 Task: Add a column "Assignee".
Action: Mouse moved to (23, 319)
Screenshot: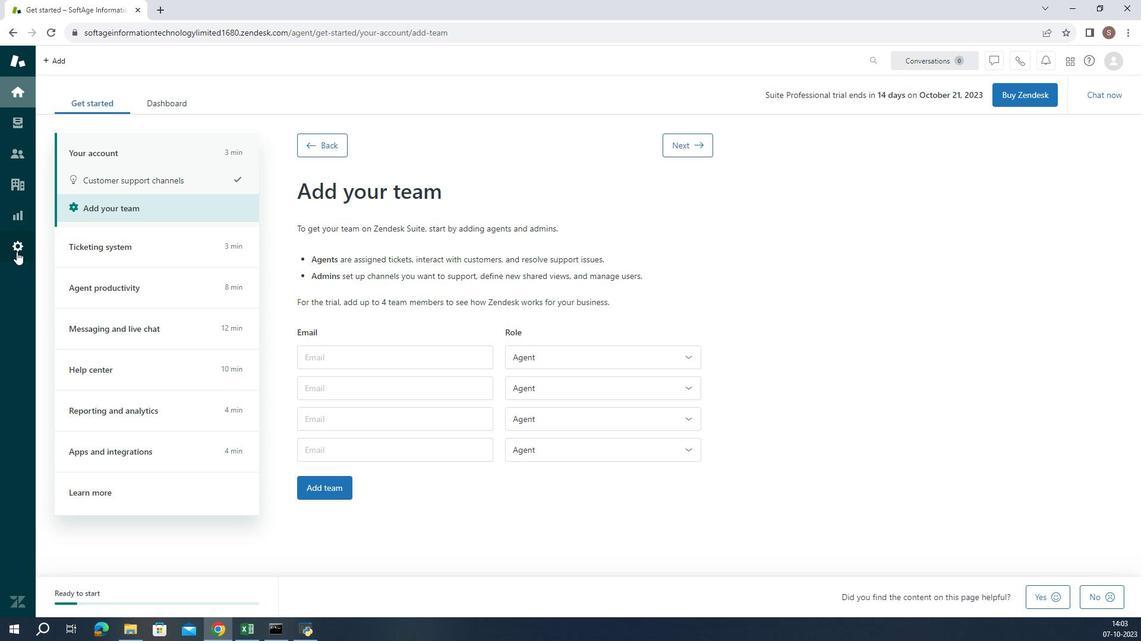 
Action: Mouse pressed left at (23, 319)
Screenshot: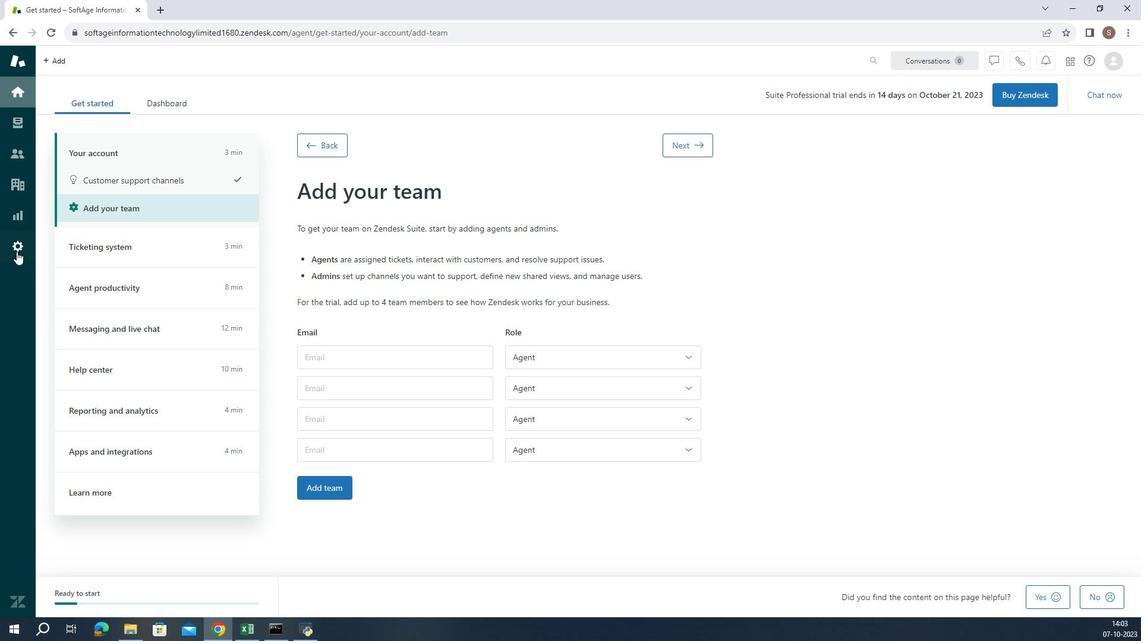
Action: Mouse moved to (392, 517)
Screenshot: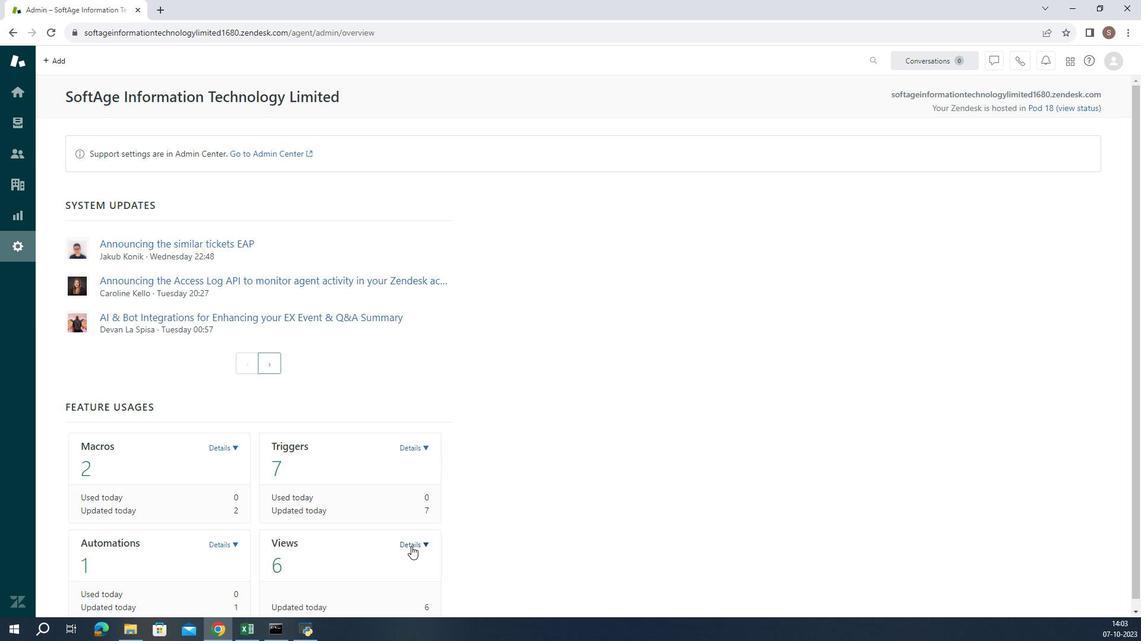 
Action: Mouse pressed left at (392, 517)
Screenshot: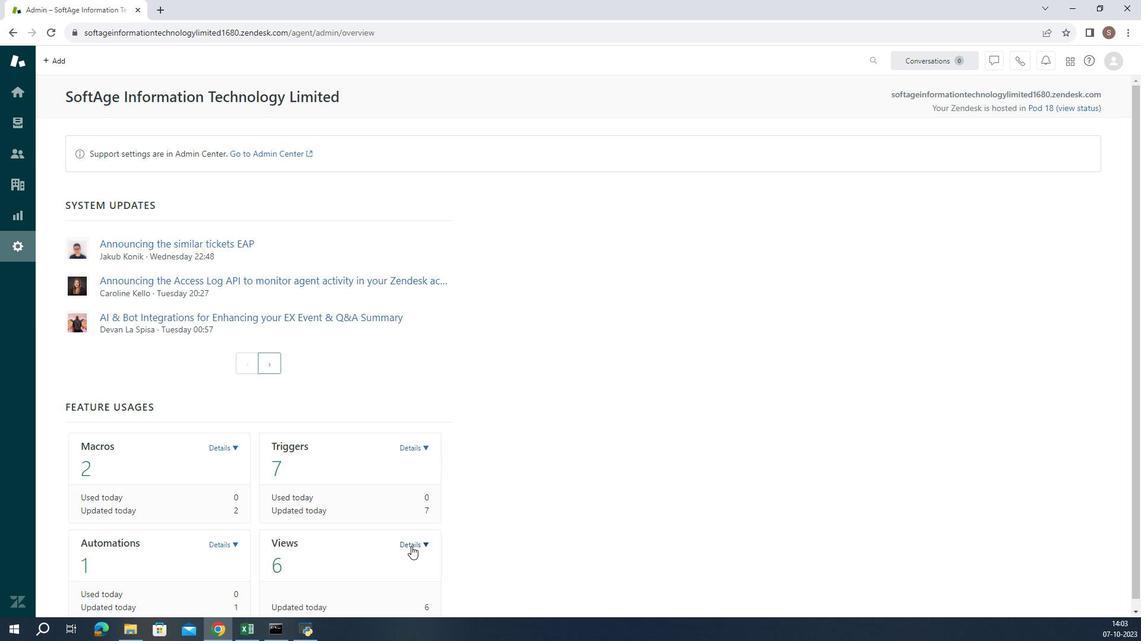 
Action: Mouse moved to (342, 556)
Screenshot: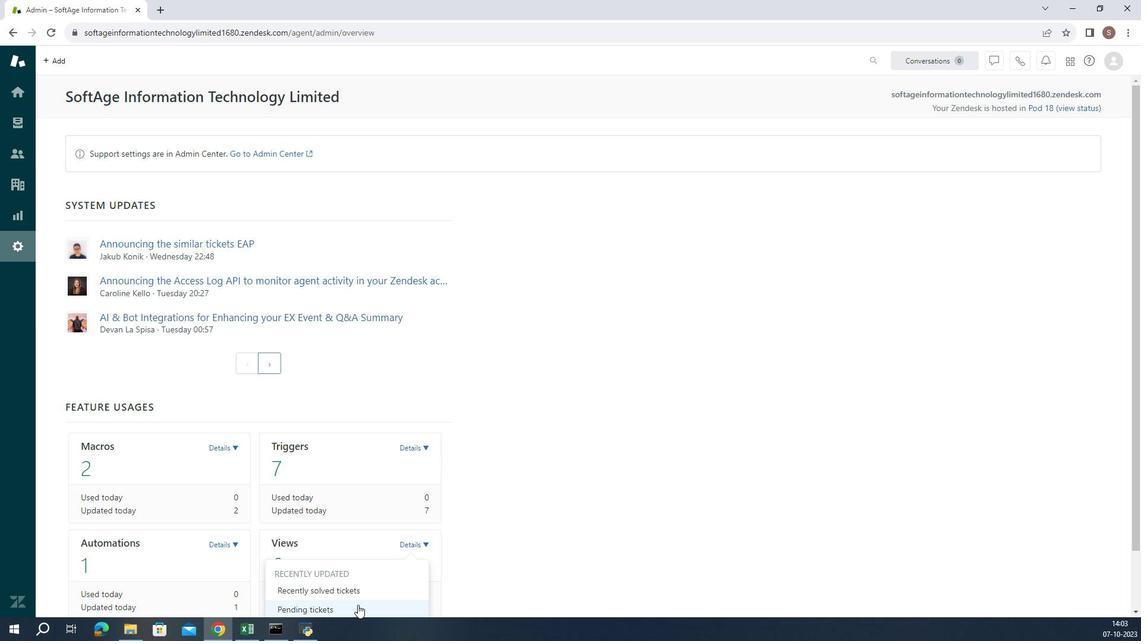 
Action: Mouse pressed left at (342, 556)
Screenshot: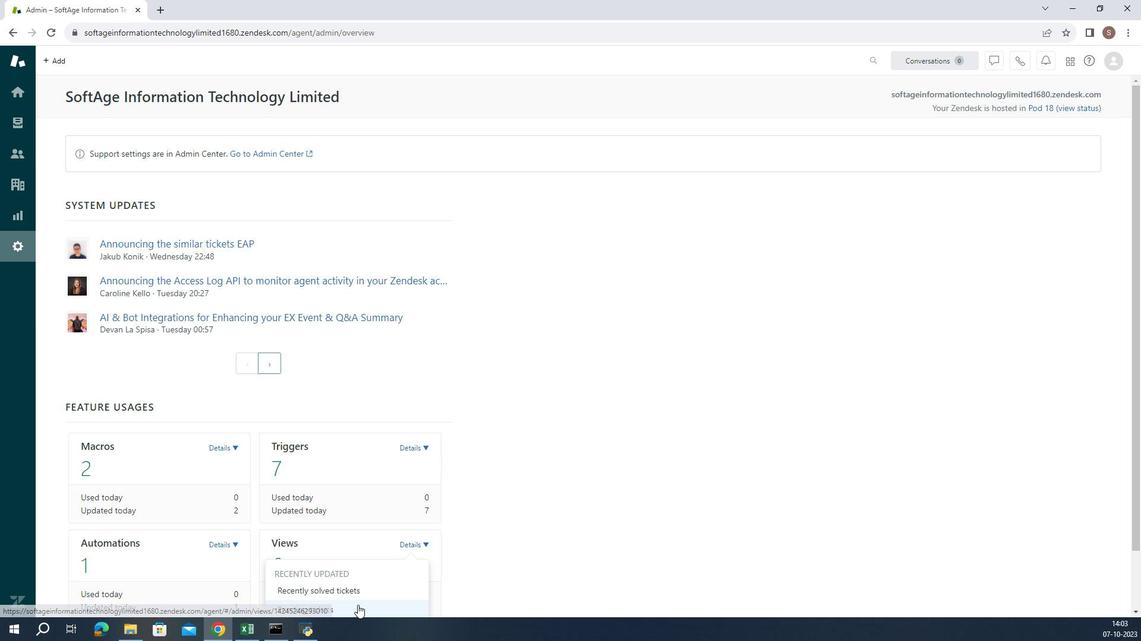 
Action: Mouse moved to (231, 395)
Screenshot: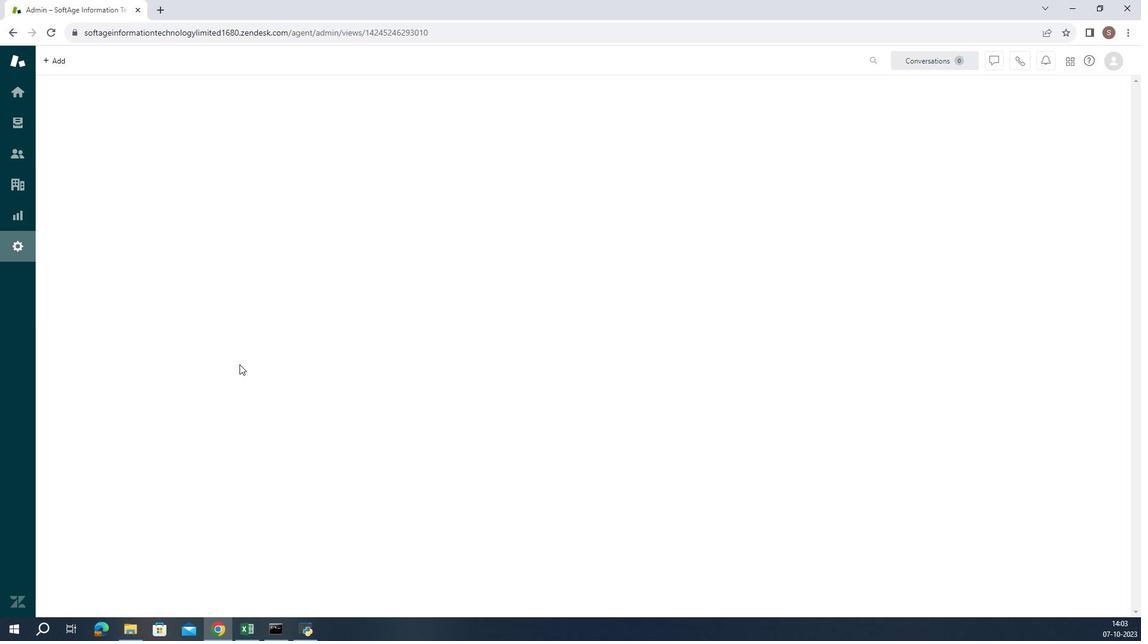 
Action: Mouse scrolled (231, 395) with delta (0, 0)
Screenshot: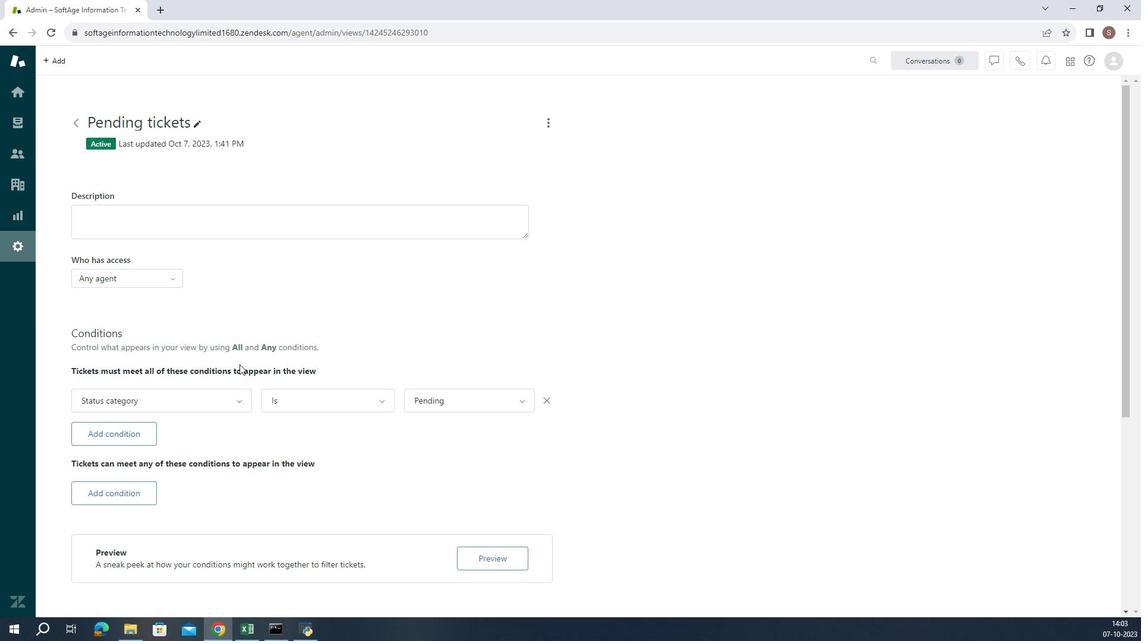 
Action: Mouse scrolled (231, 395) with delta (0, 0)
Screenshot: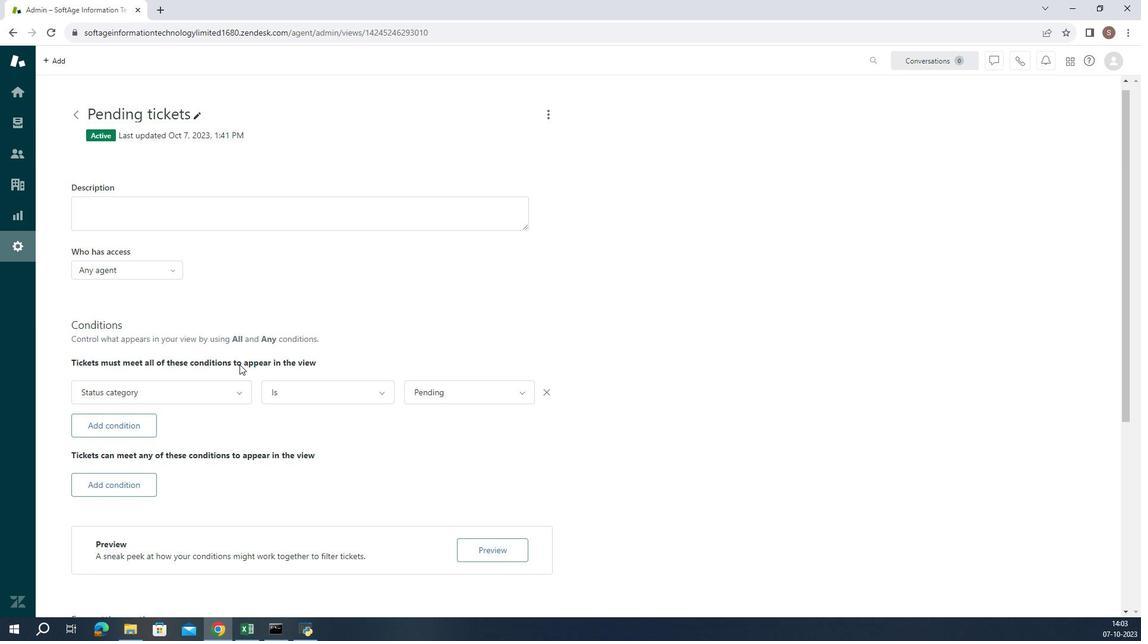 
Action: Mouse scrolled (231, 395) with delta (0, 0)
Screenshot: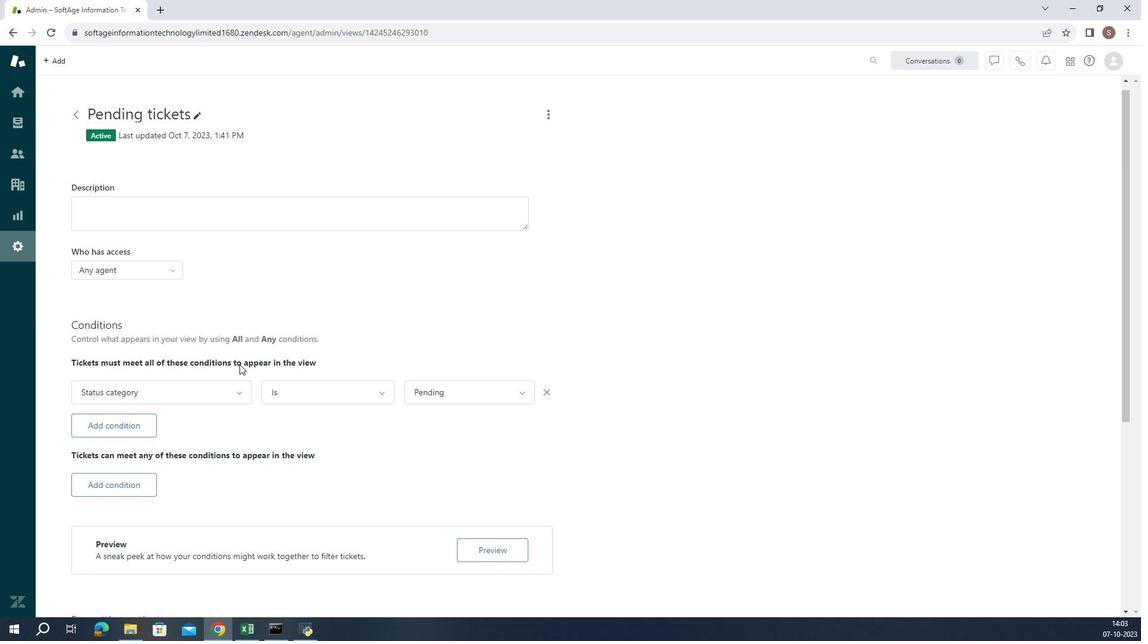 
Action: Mouse scrolled (231, 395) with delta (0, 0)
Screenshot: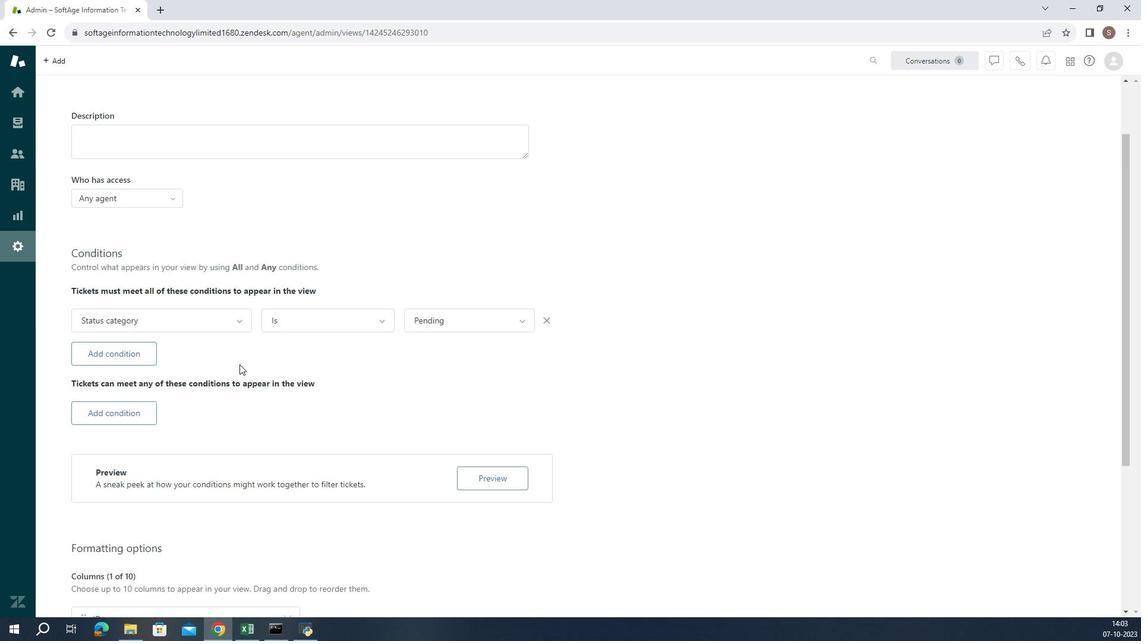 
Action: Mouse moved to (127, 481)
Screenshot: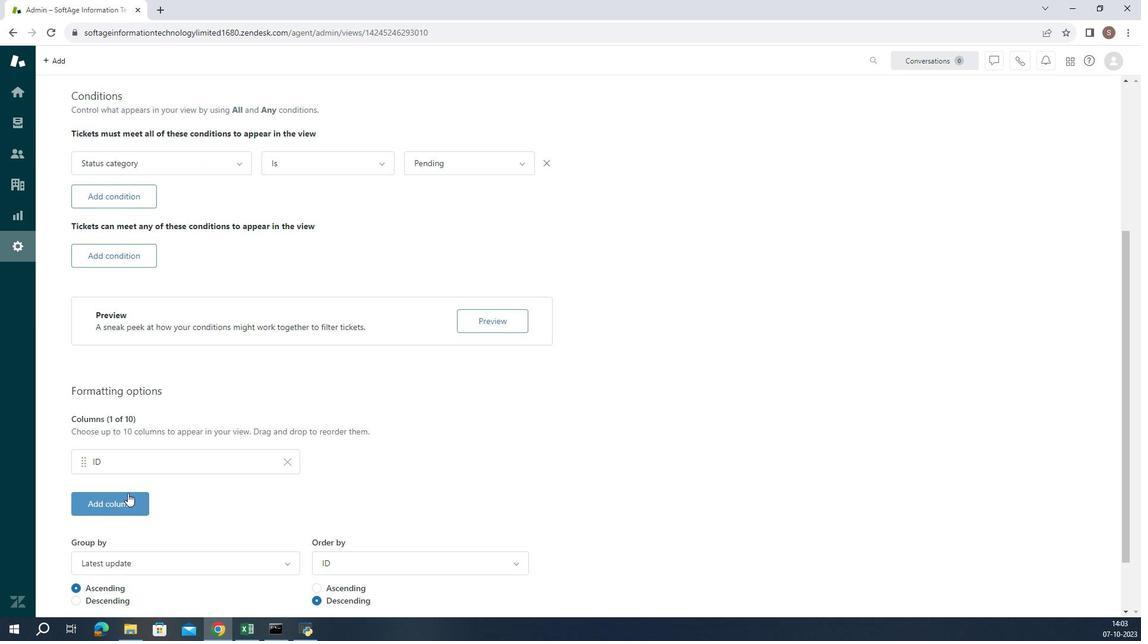 
Action: Mouse pressed left at (127, 481)
Screenshot: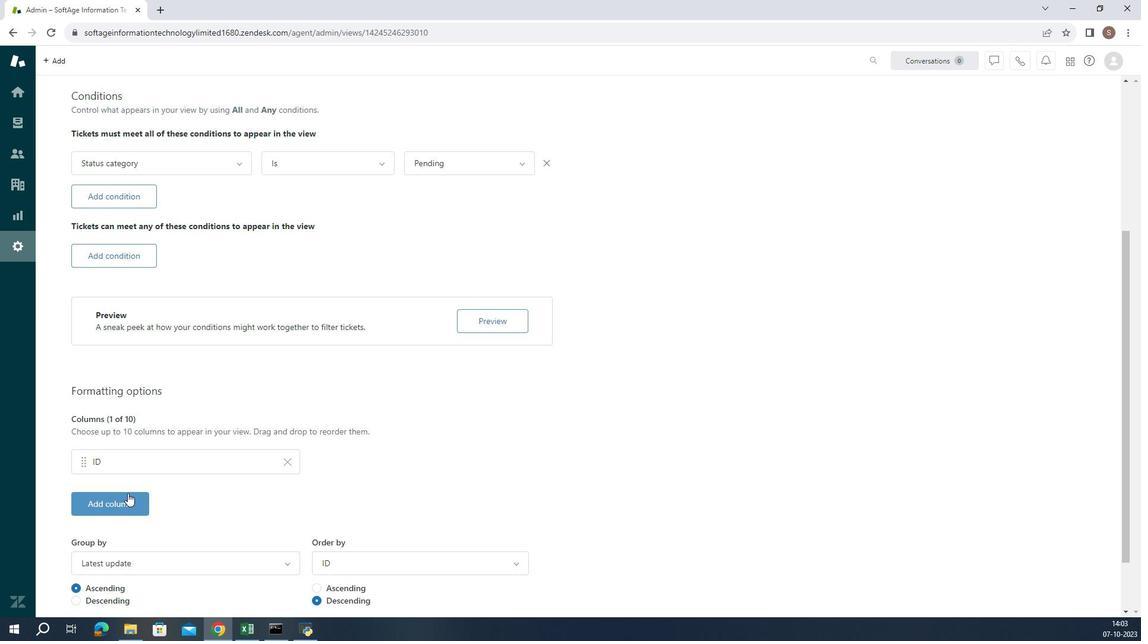 
Action: Mouse moved to (172, 407)
Screenshot: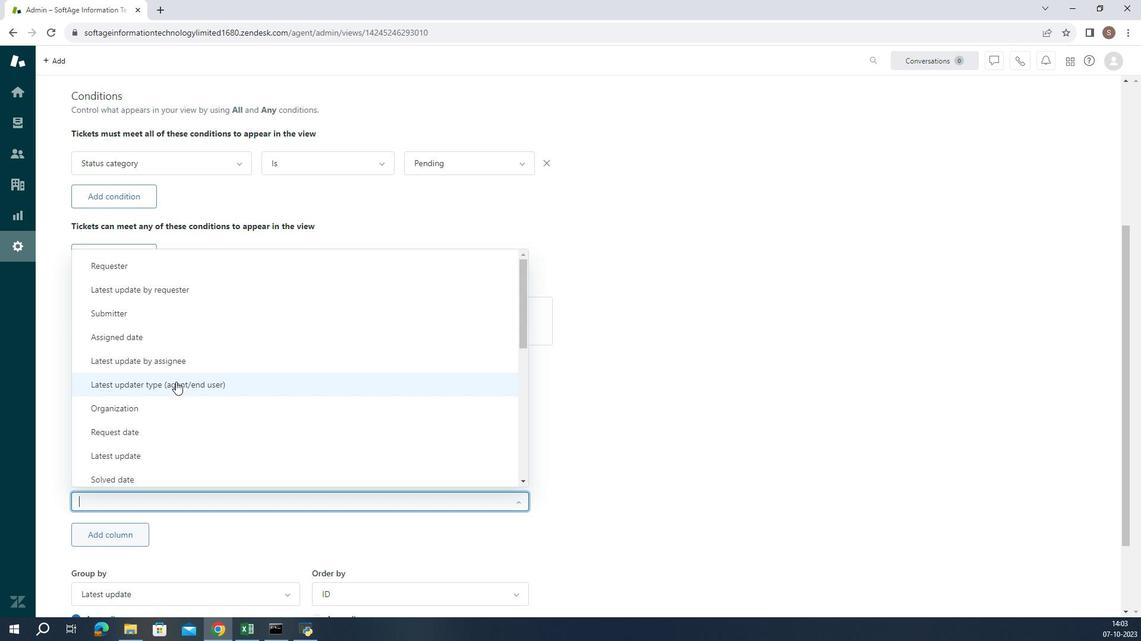 
Action: Mouse scrolled (172, 406) with delta (0, 0)
Screenshot: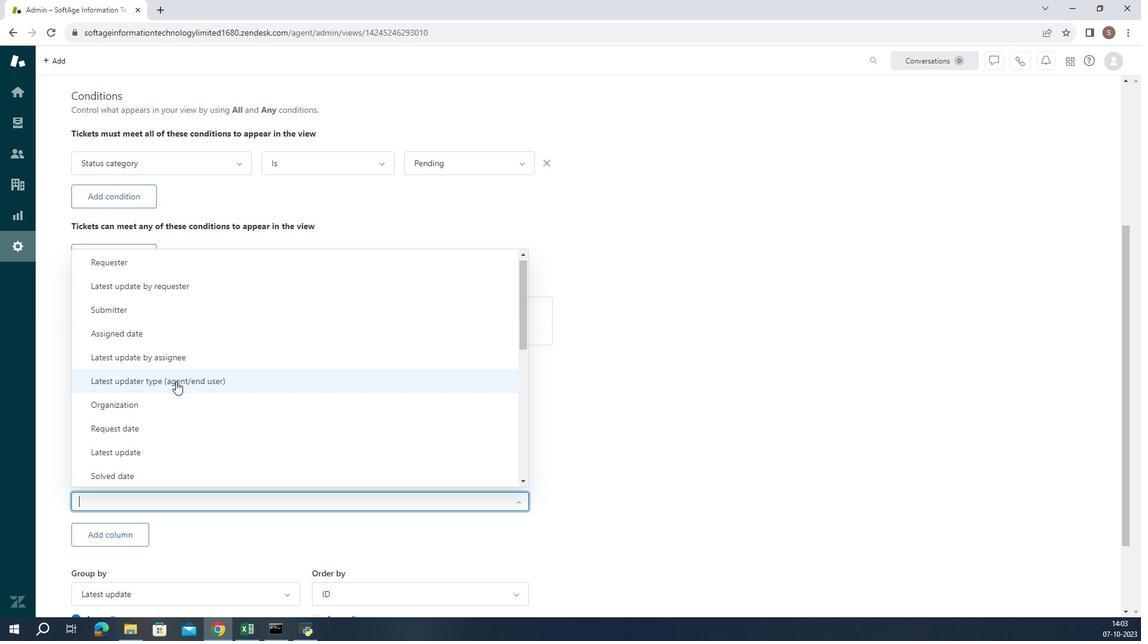 
Action: Mouse scrolled (172, 406) with delta (0, 0)
Screenshot: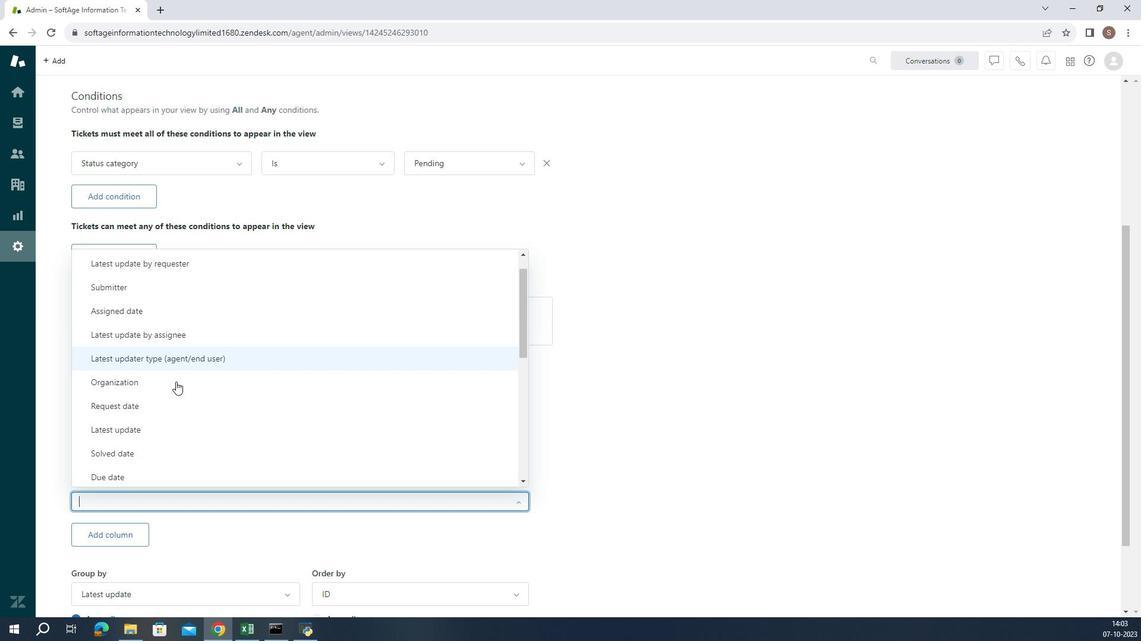 
Action: Mouse scrolled (172, 406) with delta (0, 0)
Screenshot: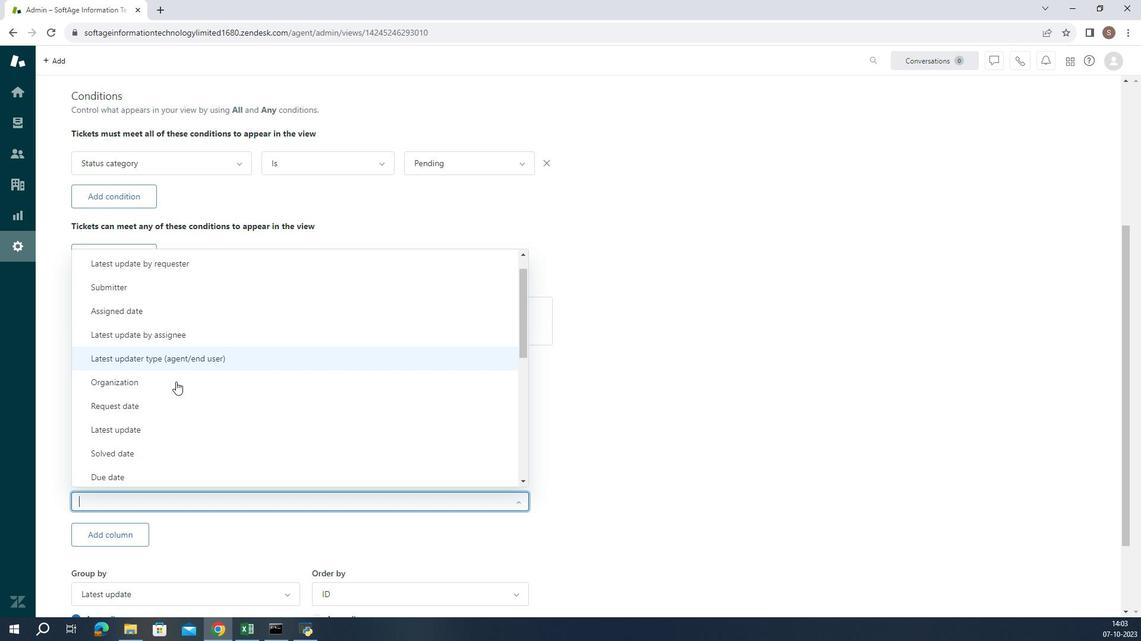 
Action: Mouse scrolled (172, 406) with delta (0, 0)
Screenshot: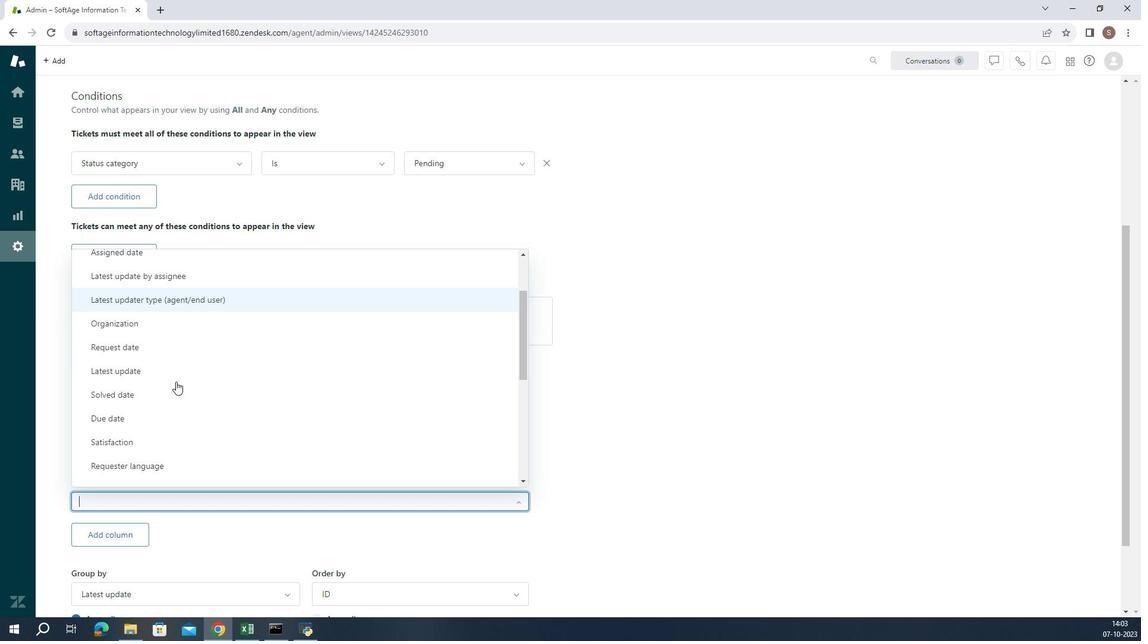 
Action: Mouse moved to (164, 441)
Screenshot: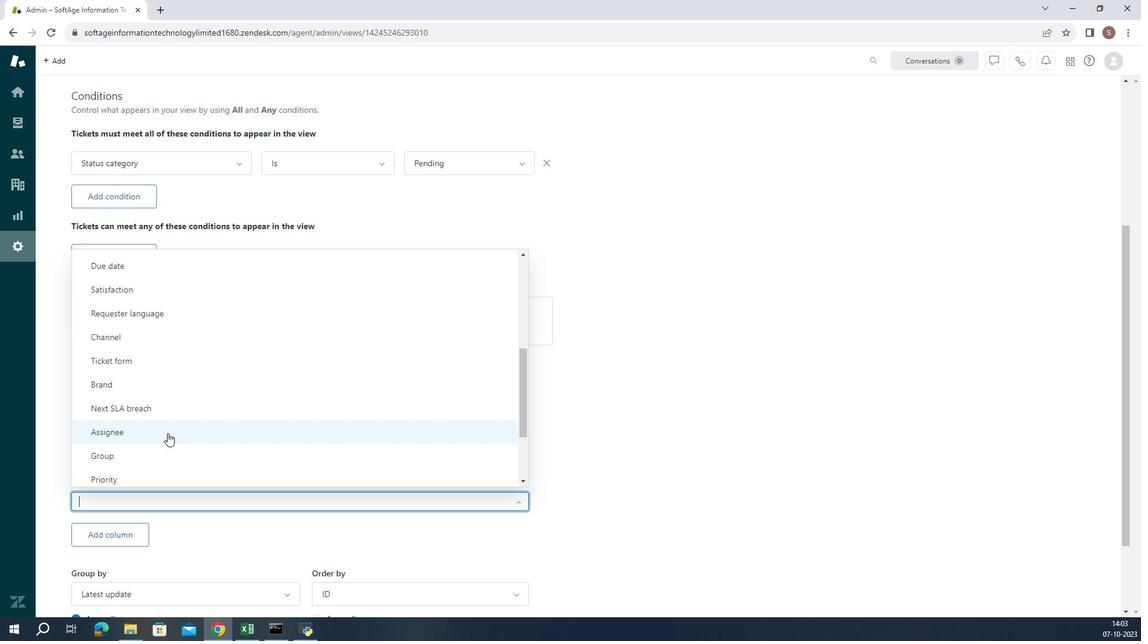 
Action: Mouse pressed left at (164, 441)
Screenshot: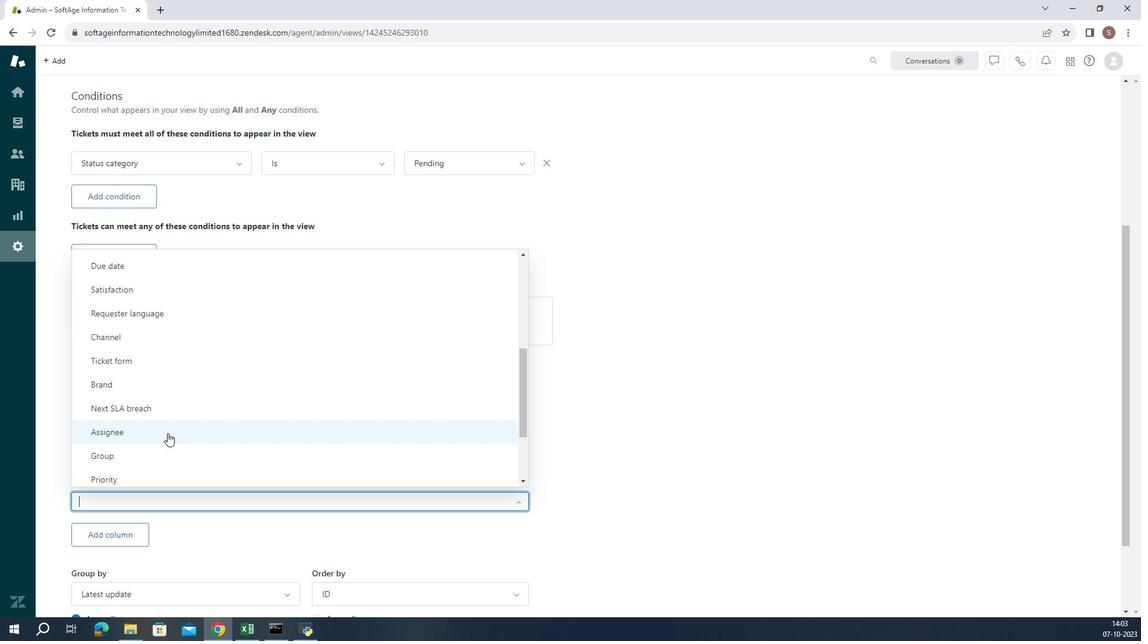 
Action: Mouse moved to (438, 493)
Screenshot: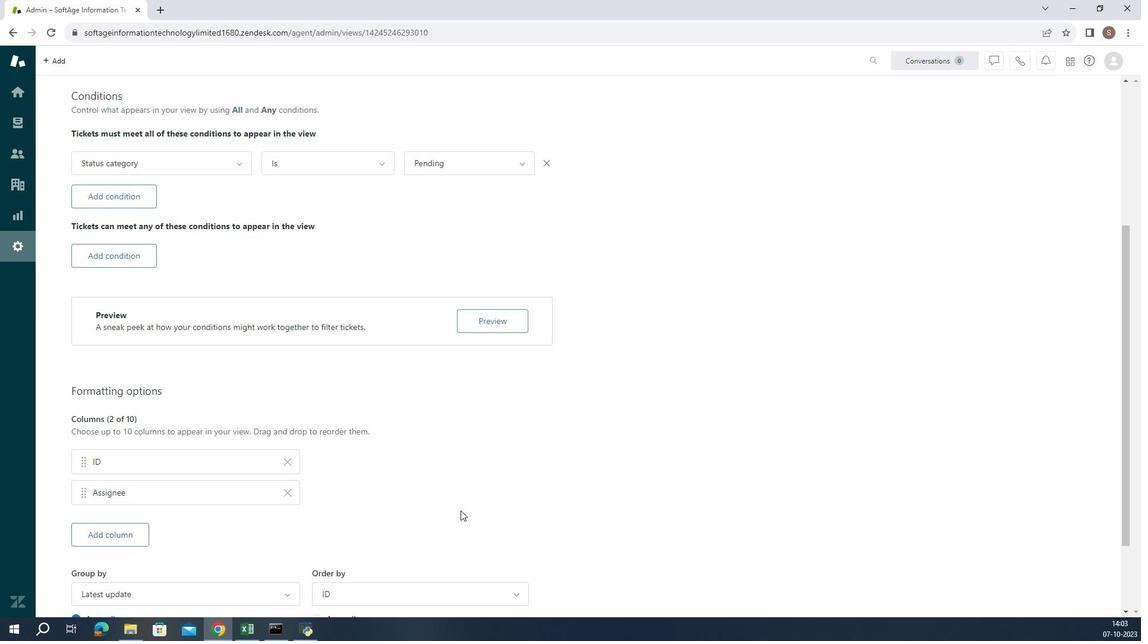 
